Task: Select always in the show toolbar.
Action: Mouse moved to (19, 552)
Screenshot: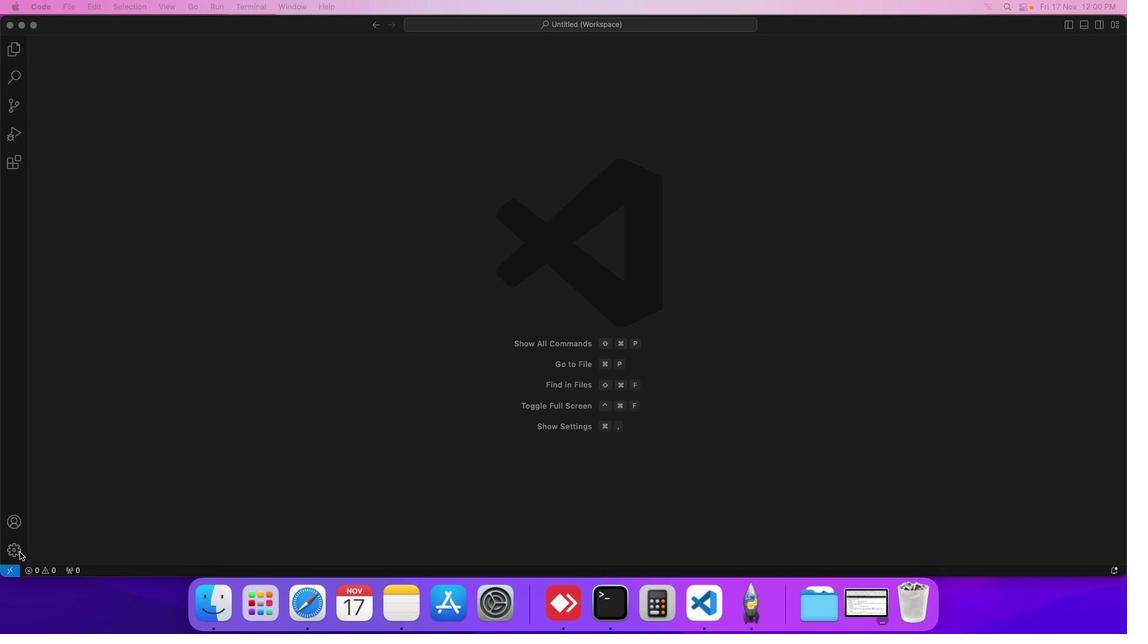 
Action: Mouse pressed left at (19, 552)
Screenshot: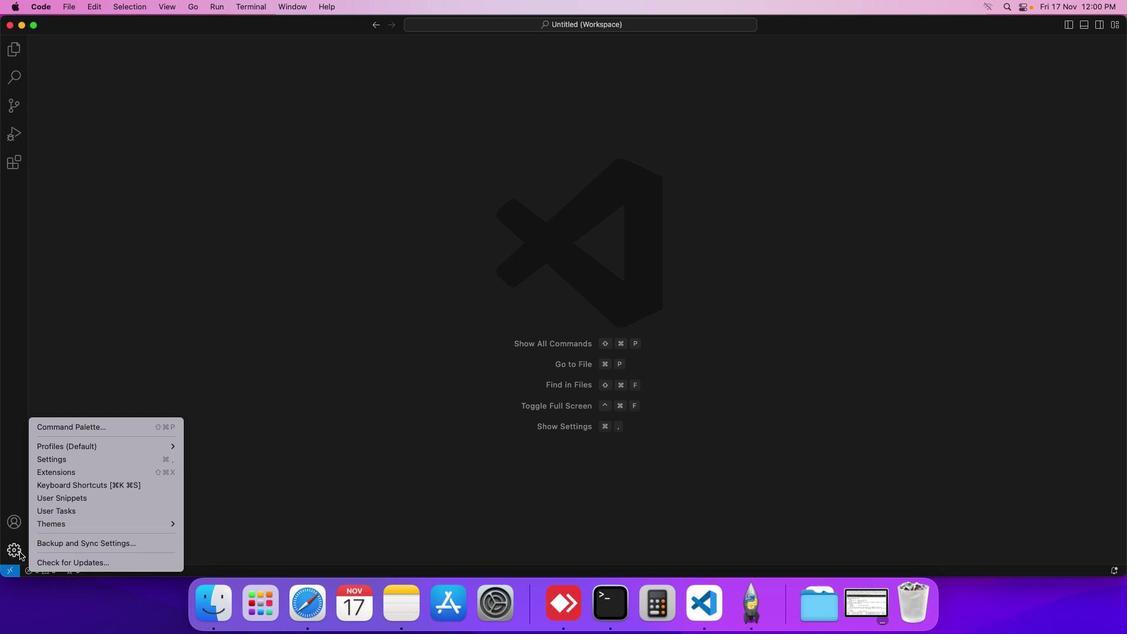 
Action: Mouse moved to (71, 460)
Screenshot: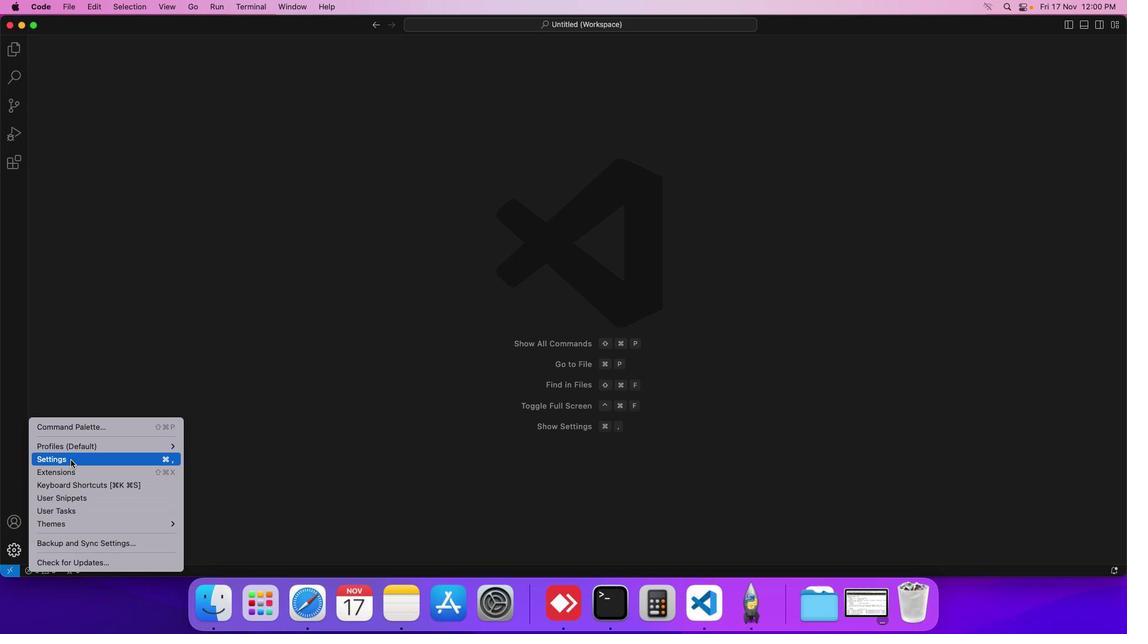 
Action: Mouse pressed left at (71, 460)
Screenshot: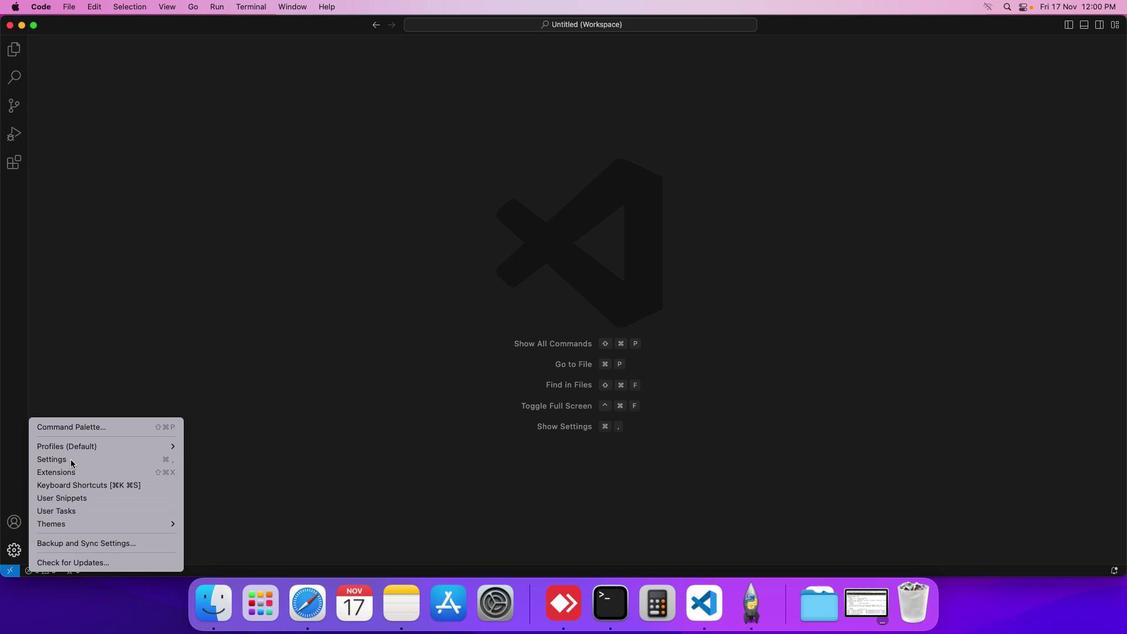 
Action: Mouse moved to (285, 94)
Screenshot: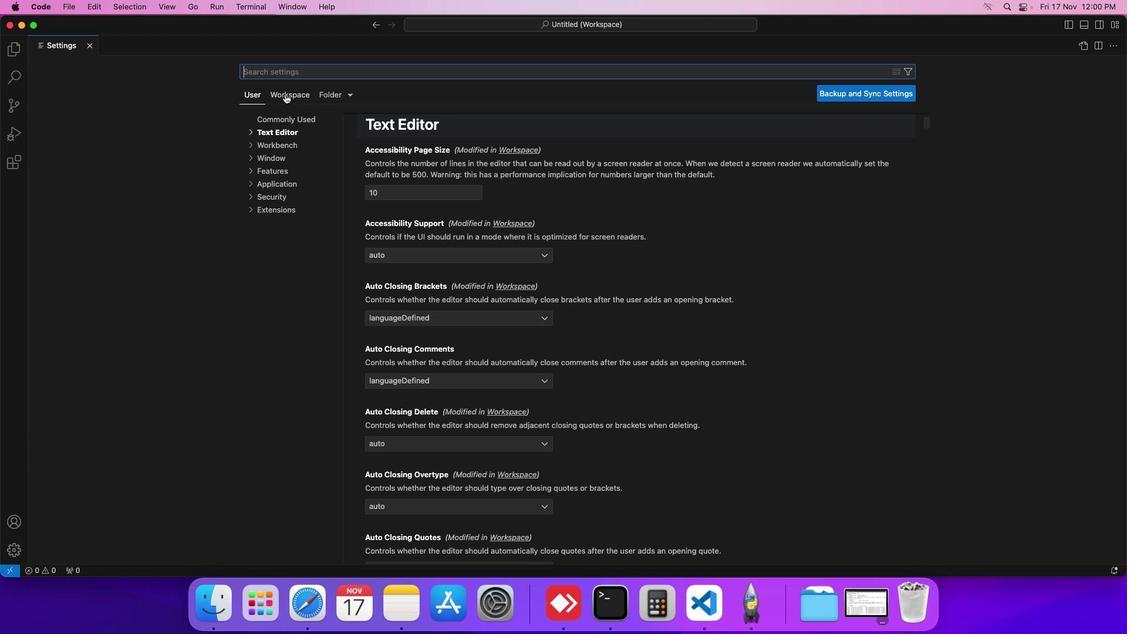 
Action: Mouse pressed left at (285, 94)
Screenshot: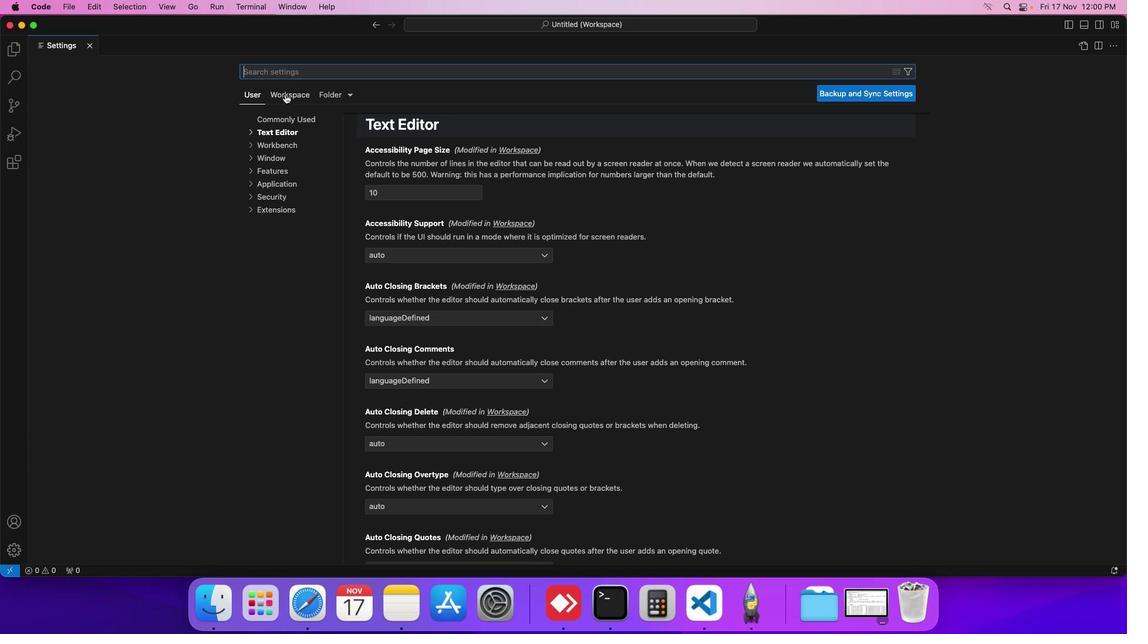 
Action: Mouse moved to (275, 132)
Screenshot: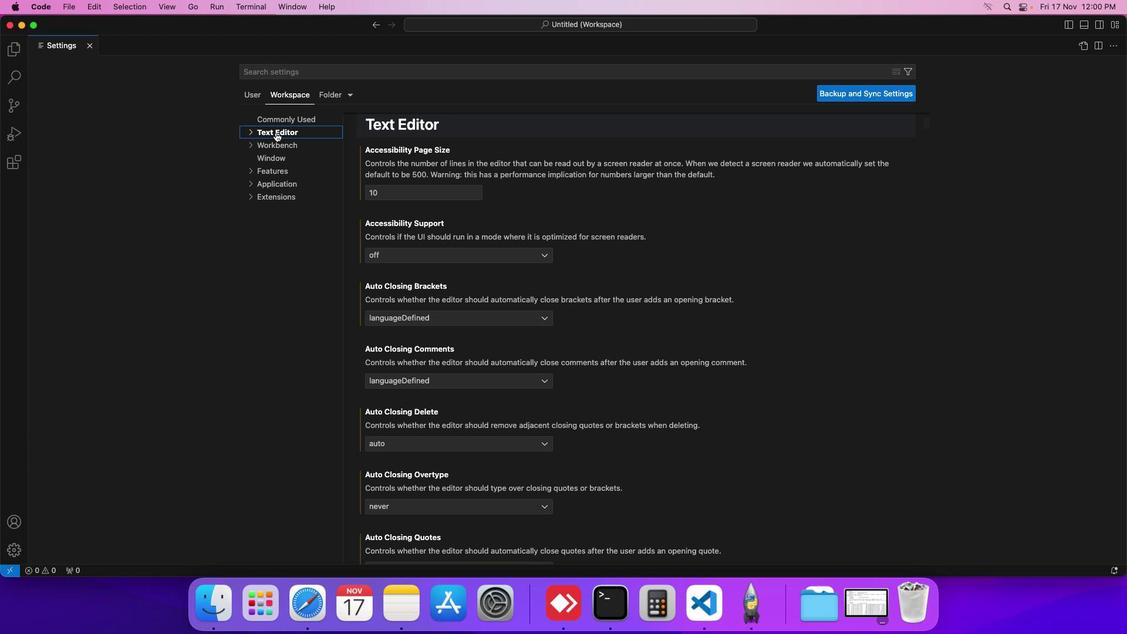 
Action: Mouse pressed left at (275, 132)
Screenshot: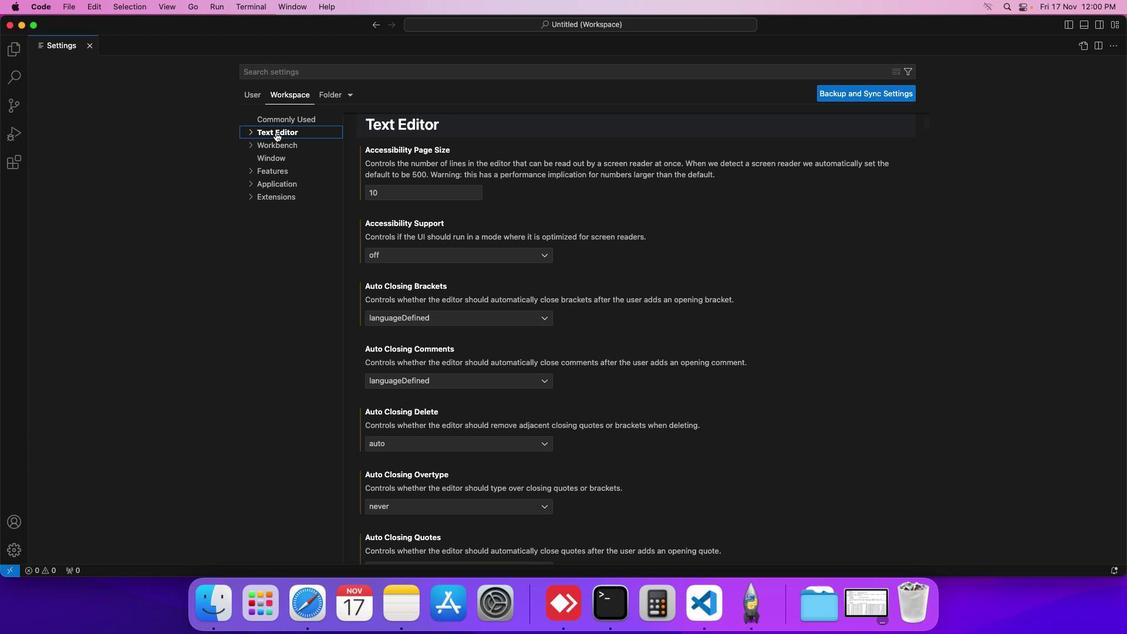 
Action: Mouse moved to (284, 217)
Screenshot: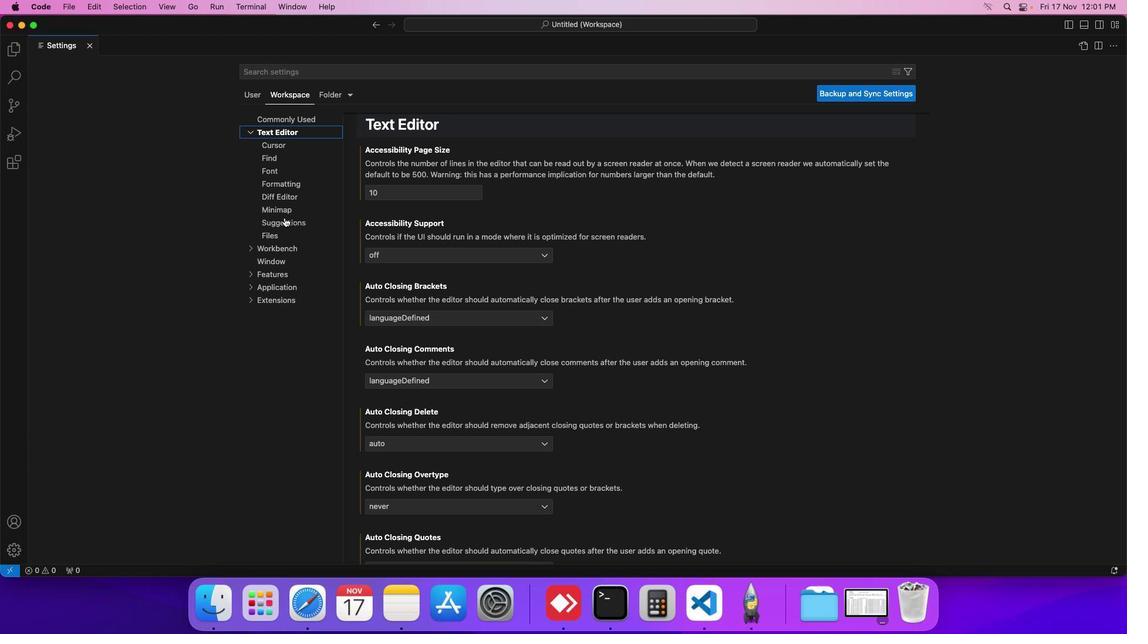 
Action: Mouse pressed left at (284, 217)
Screenshot: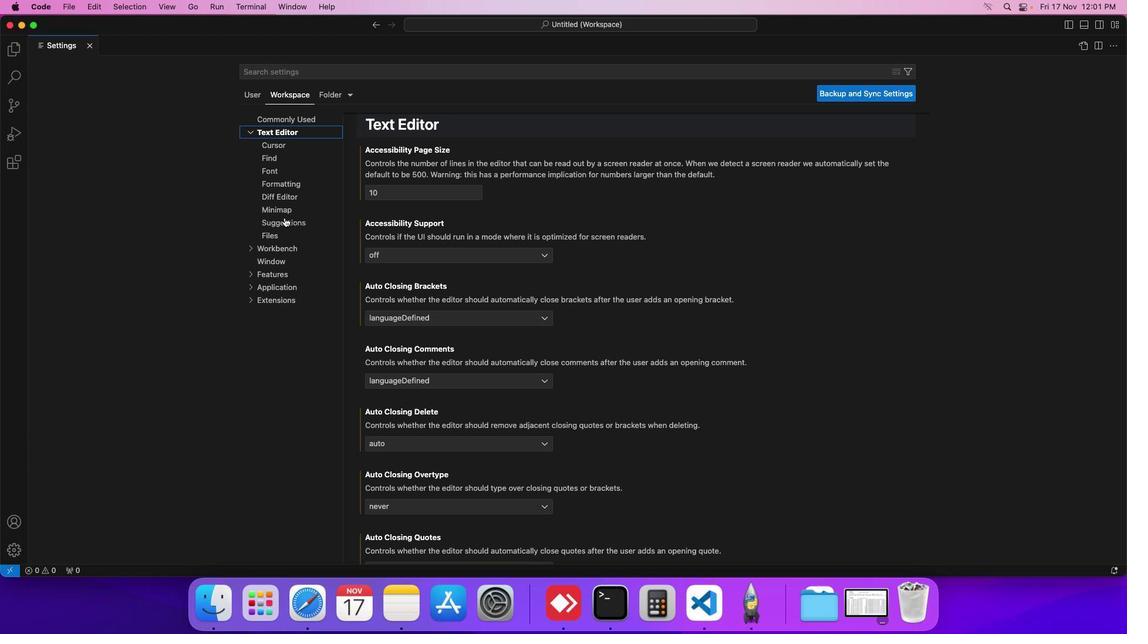 
Action: Mouse moved to (399, 222)
Screenshot: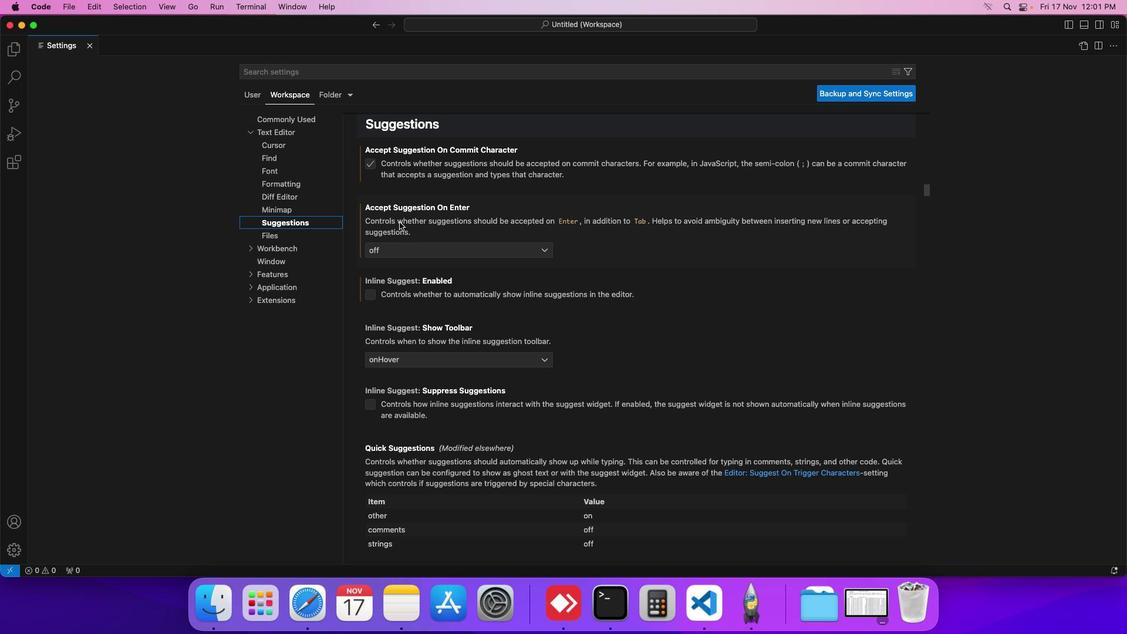 
Action: Mouse scrolled (399, 222) with delta (0, 0)
Screenshot: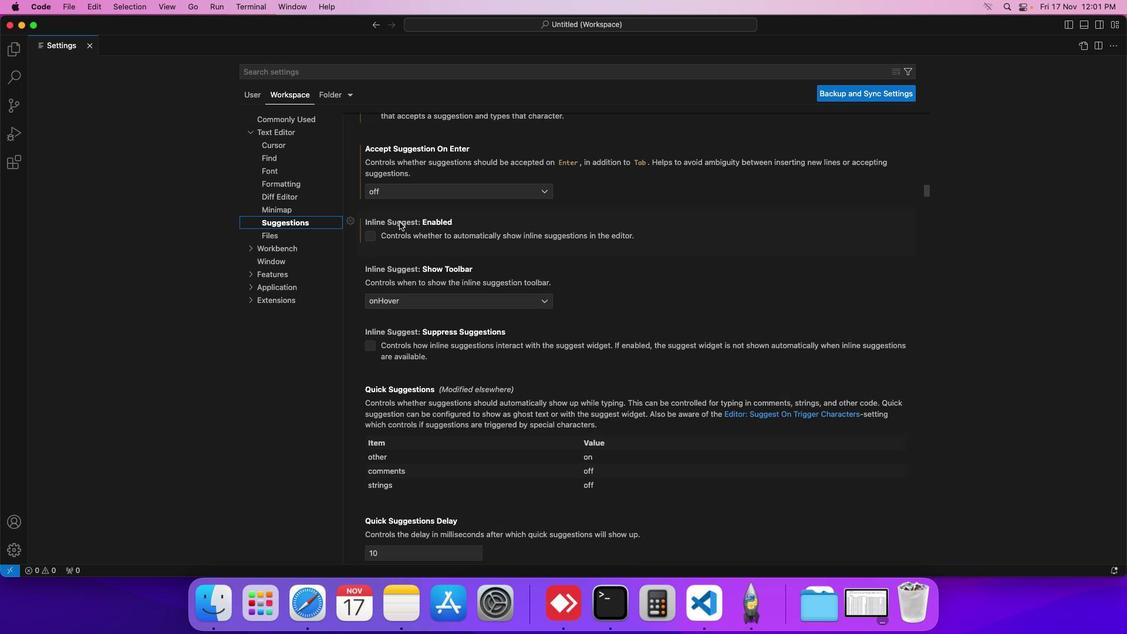 
Action: Mouse scrolled (399, 222) with delta (0, 0)
Screenshot: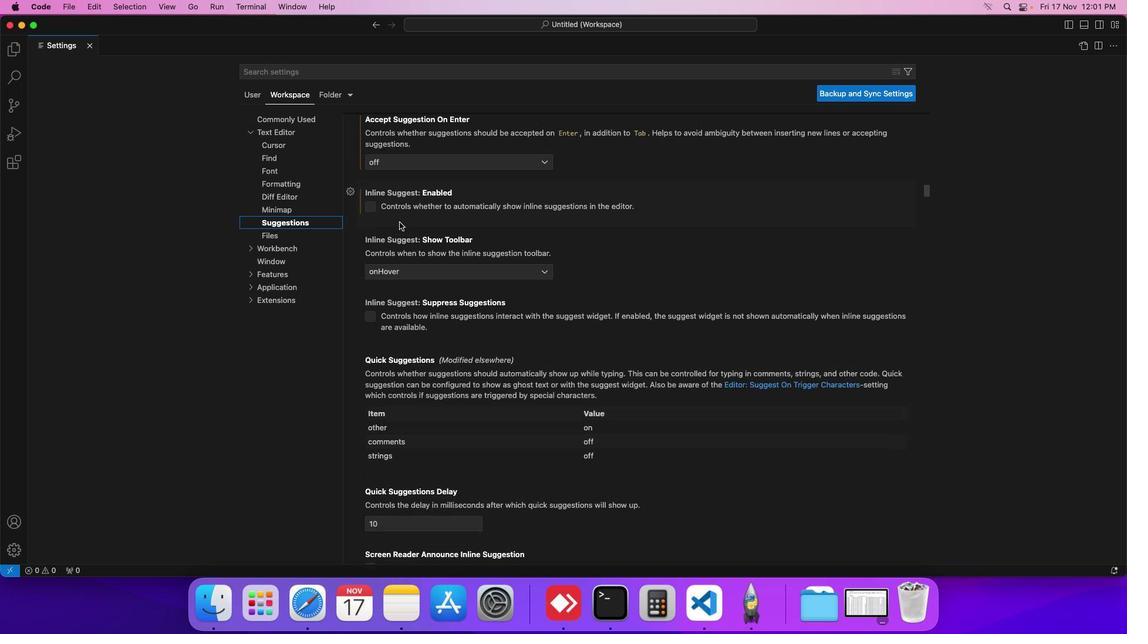 
Action: Mouse scrolled (399, 222) with delta (0, 0)
Screenshot: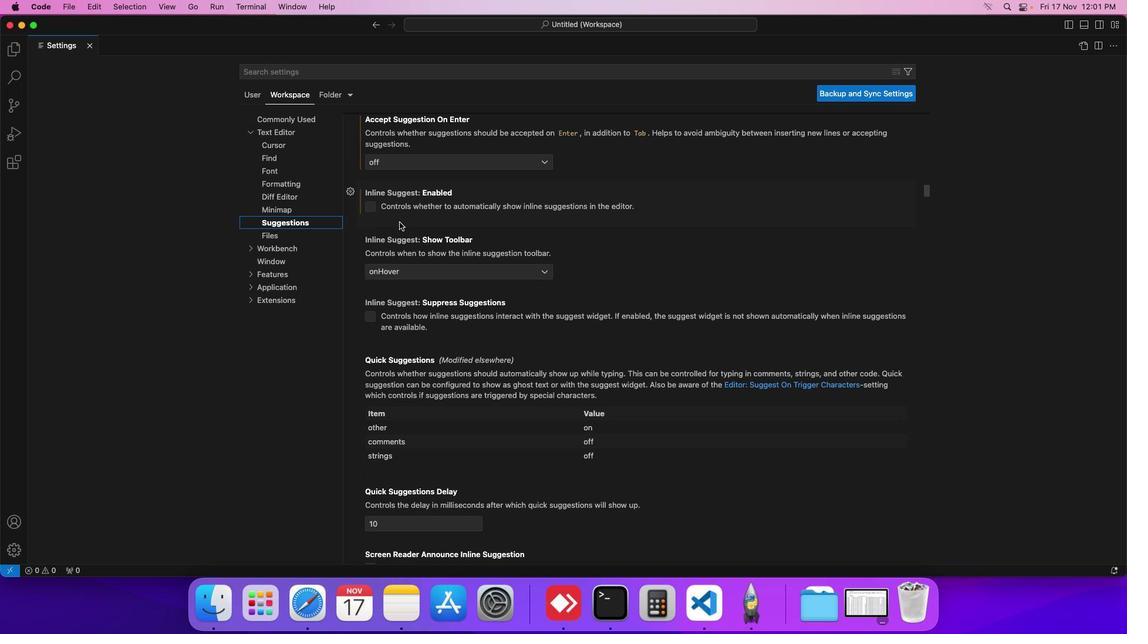 
Action: Mouse moved to (402, 276)
Screenshot: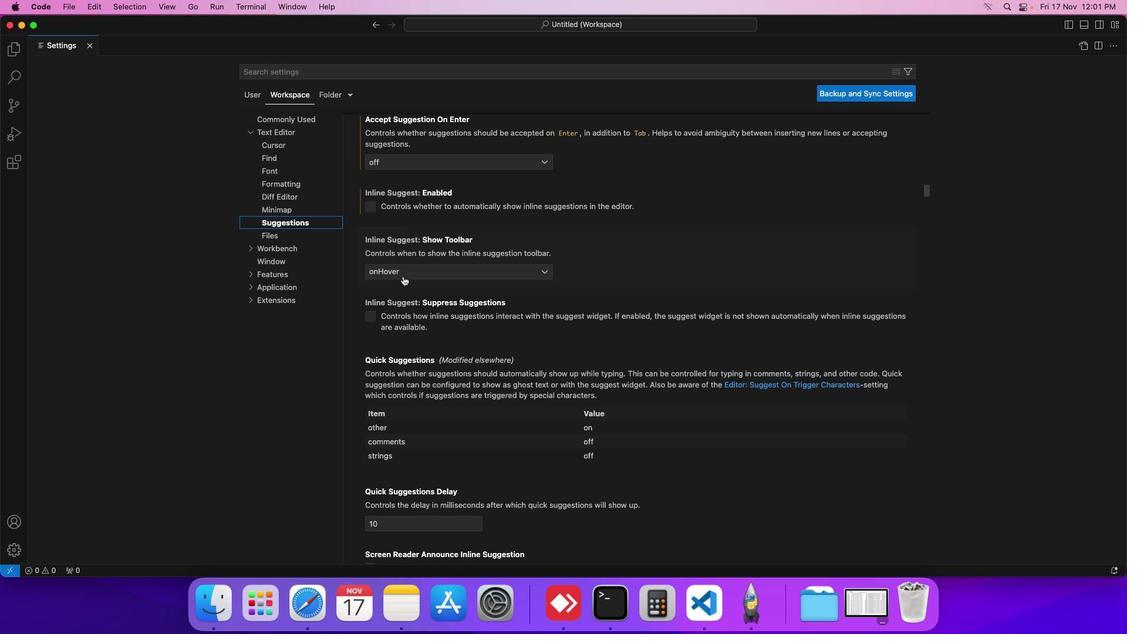 
Action: Mouse pressed left at (402, 276)
Screenshot: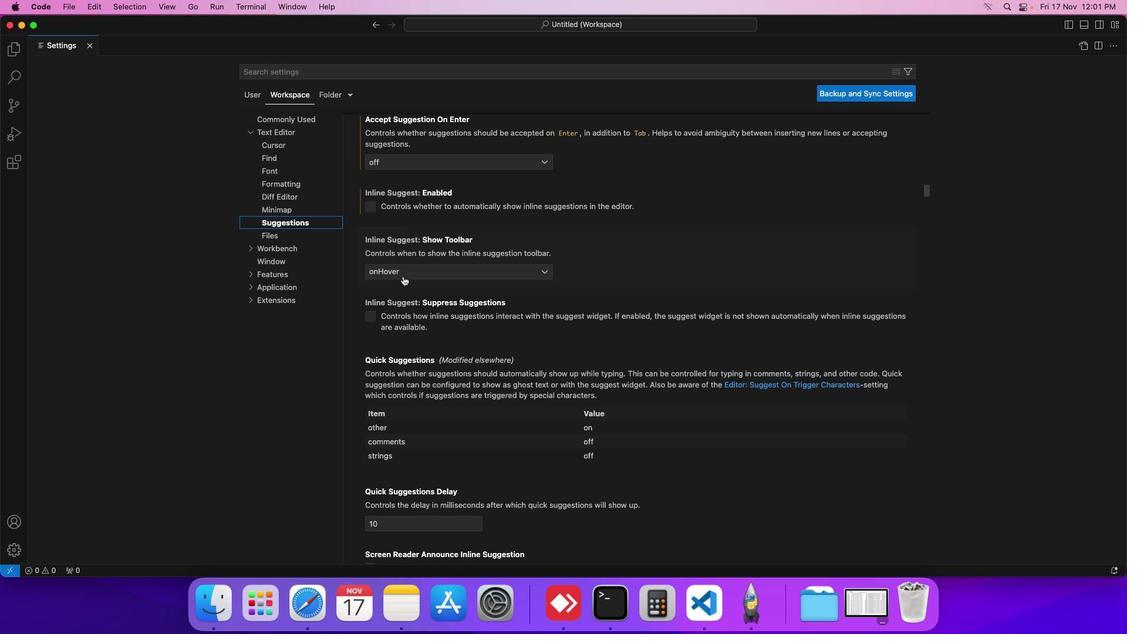 
Action: Mouse moved to (395, 286)
Screenshot: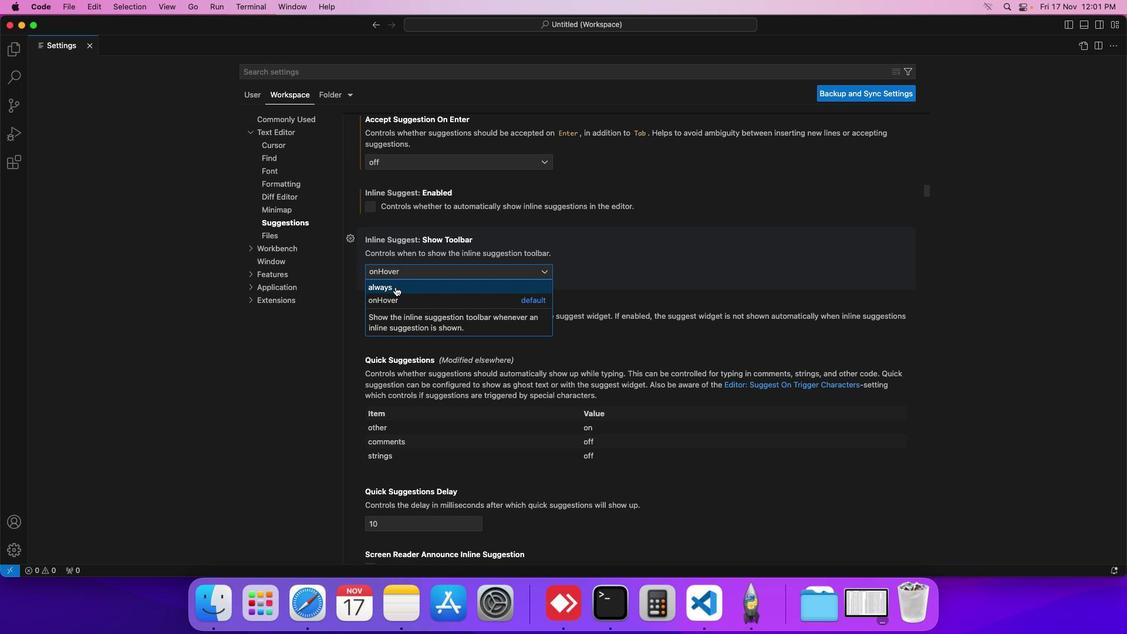 
Action: Mouse pressed left at (395, 286)
Screenshot: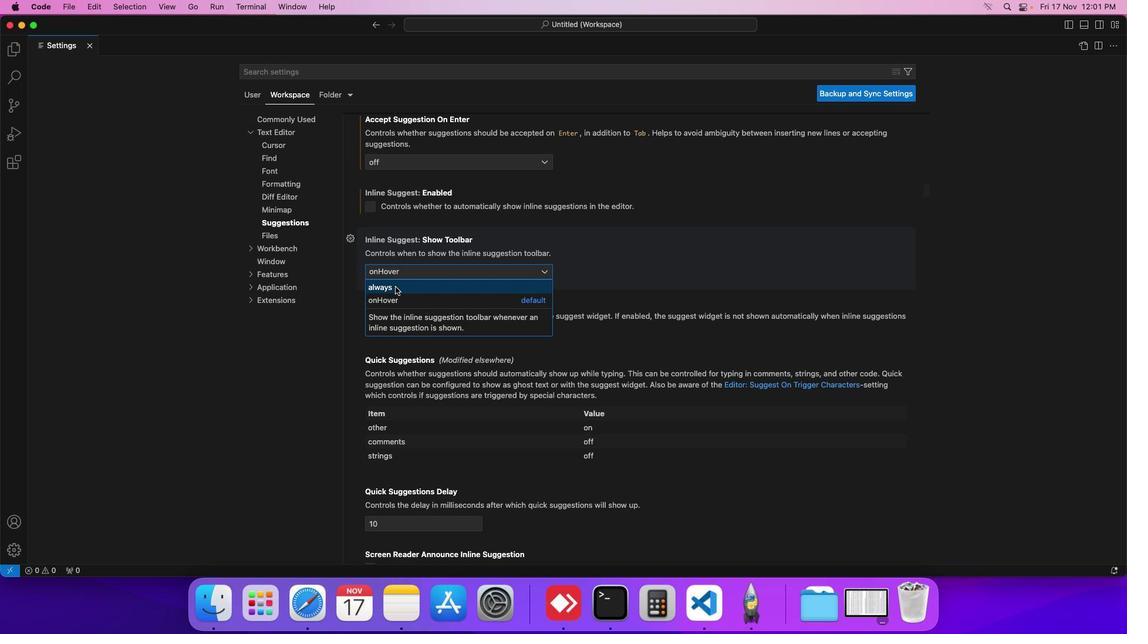 
Action: Mouse moved to (411, 281)
Screenshot: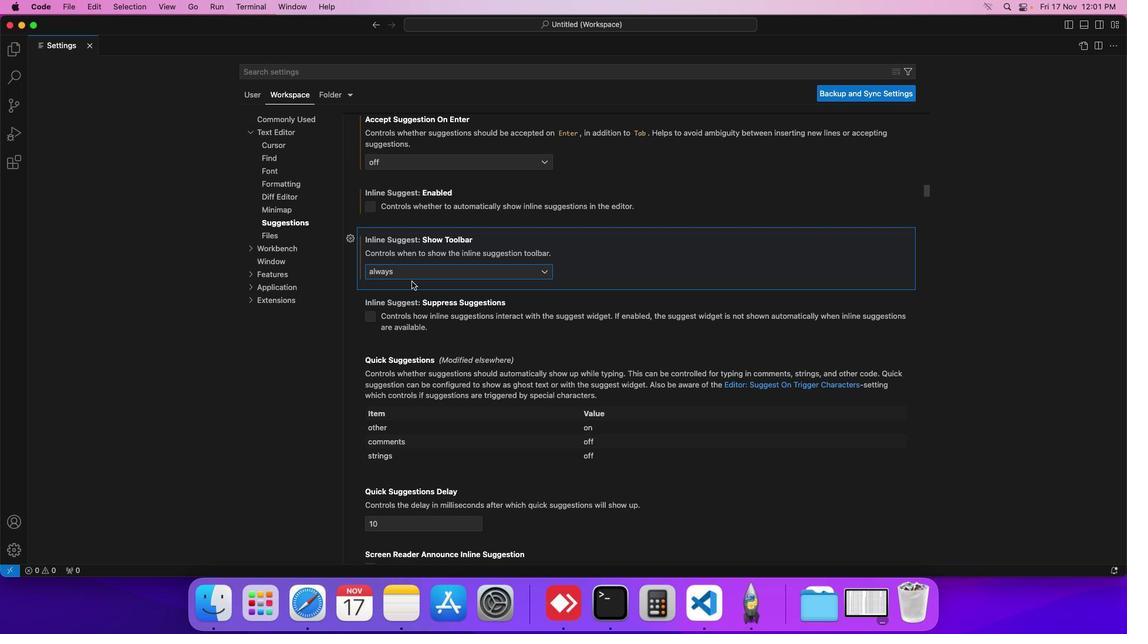 
